 Task: Edit the theme color of the profile "Smith" to Yellow and white.
Action: Mouse moved to (956, 31)
Screenshot: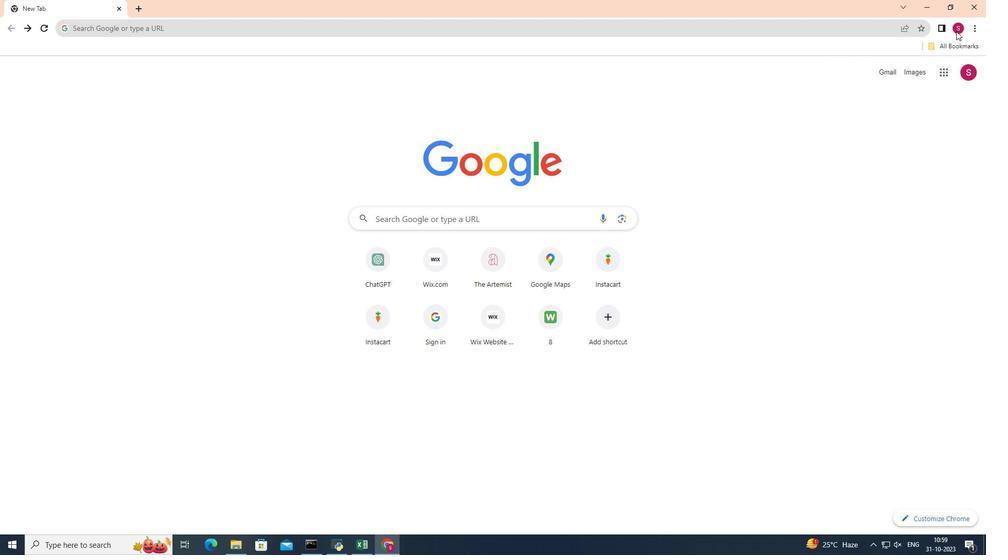 
Action: Mouse pressed left at (956, 31)
Screenshot: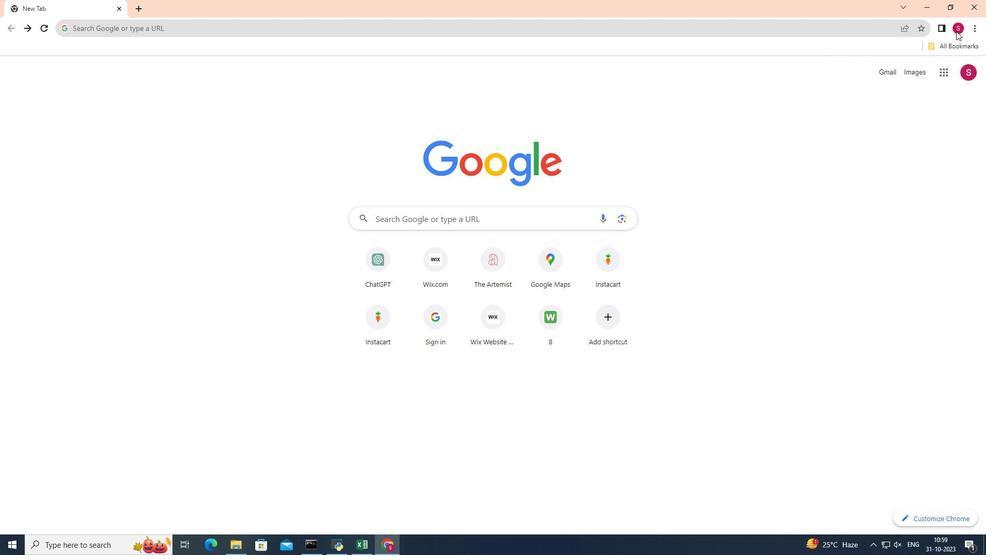 
Action: Mouse moved to (948, 256)
Screenshot: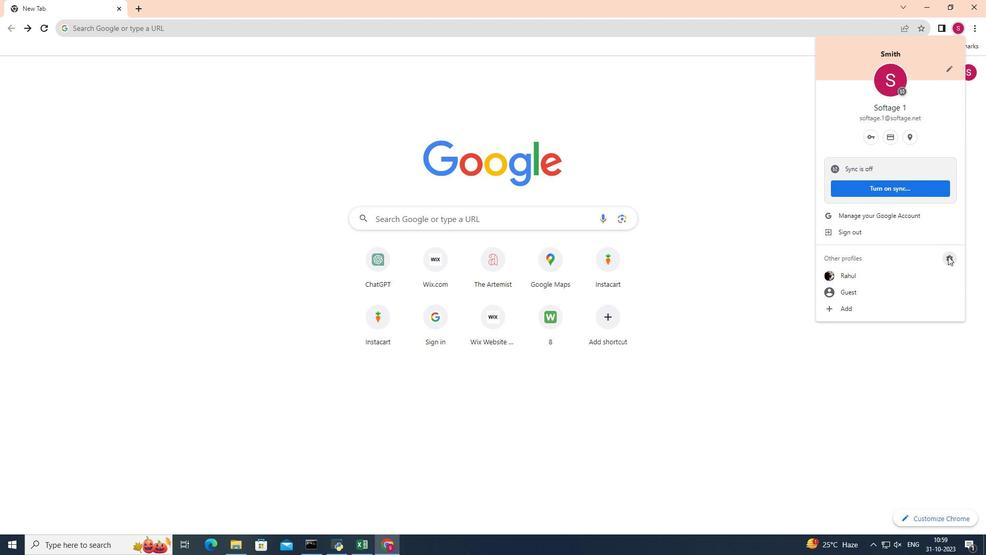 
Action: Mouse pressed left at (948, 256)
Screenshot: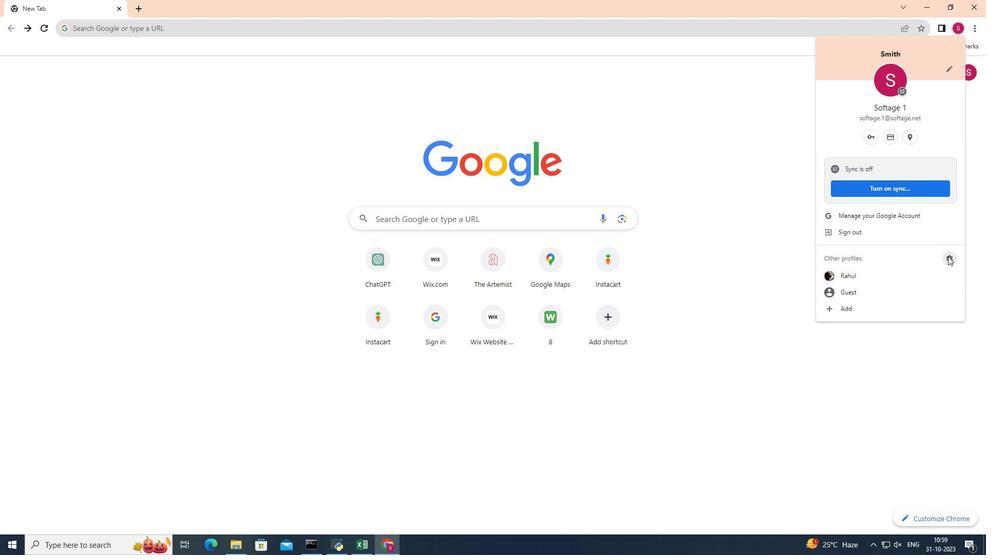 
Action: Mouse pressed left at (948, 256)
Screenshot: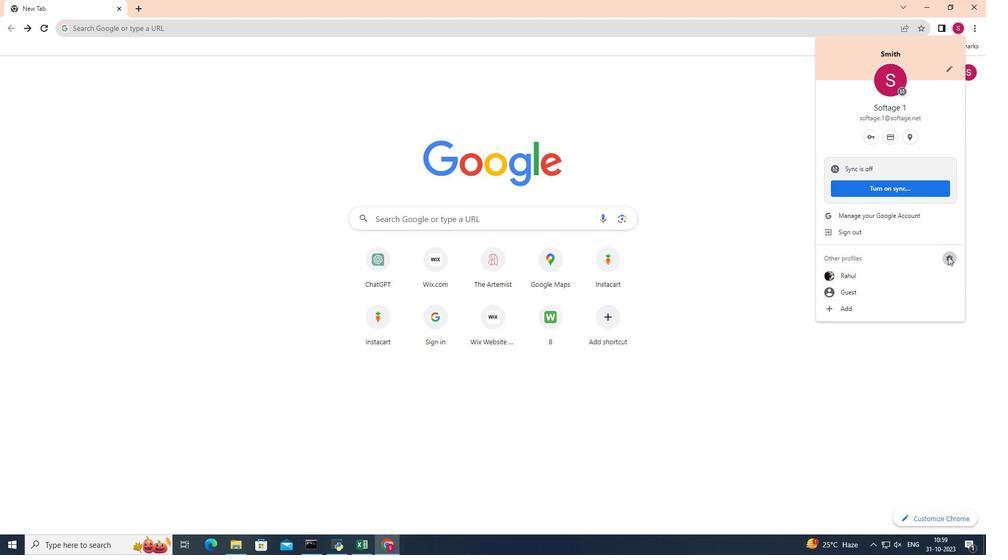 
Action: Mouse moved to (525, 275)
Screenshot: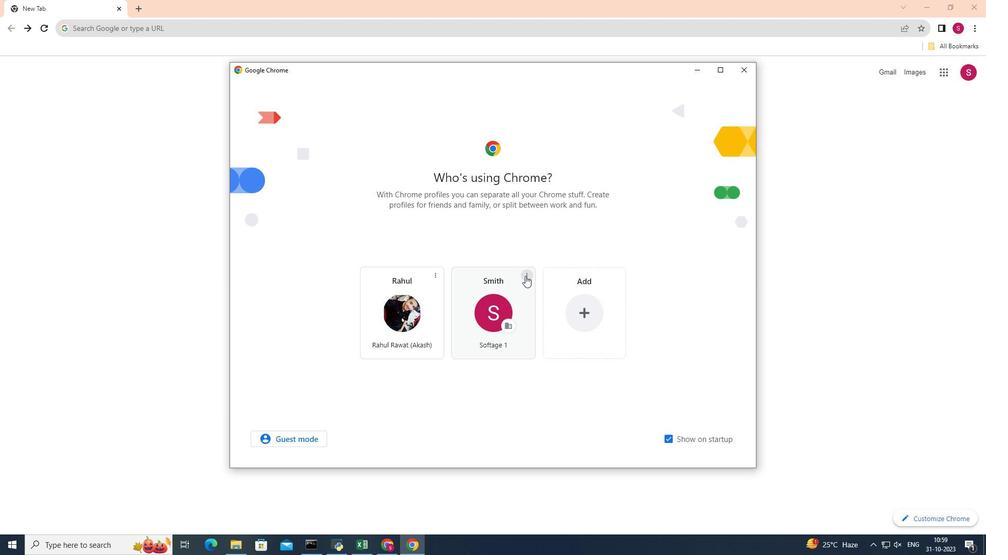 
Action: Mouse pressed left at (525, 275)
Screenshot: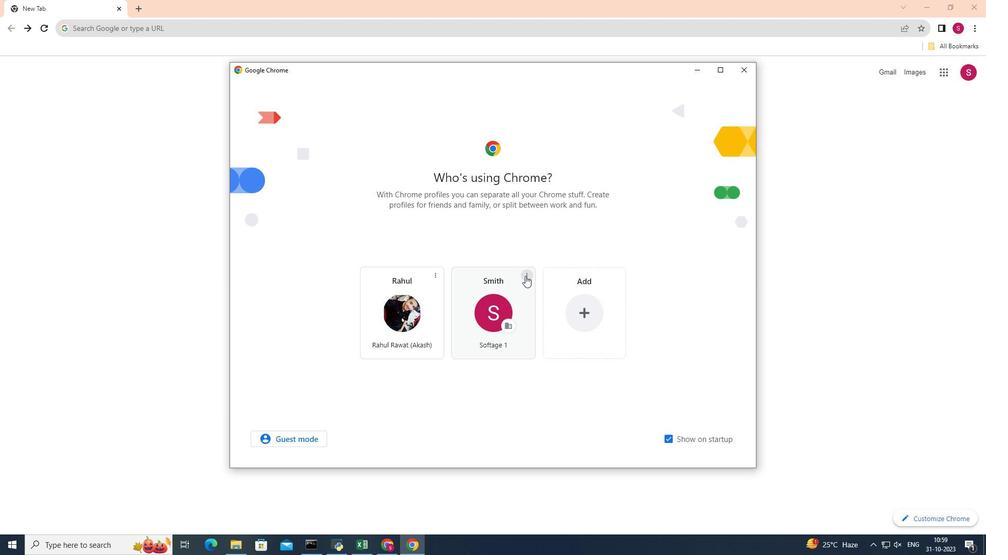 
Action: Mouse moved to (511, 279)
Screenshot: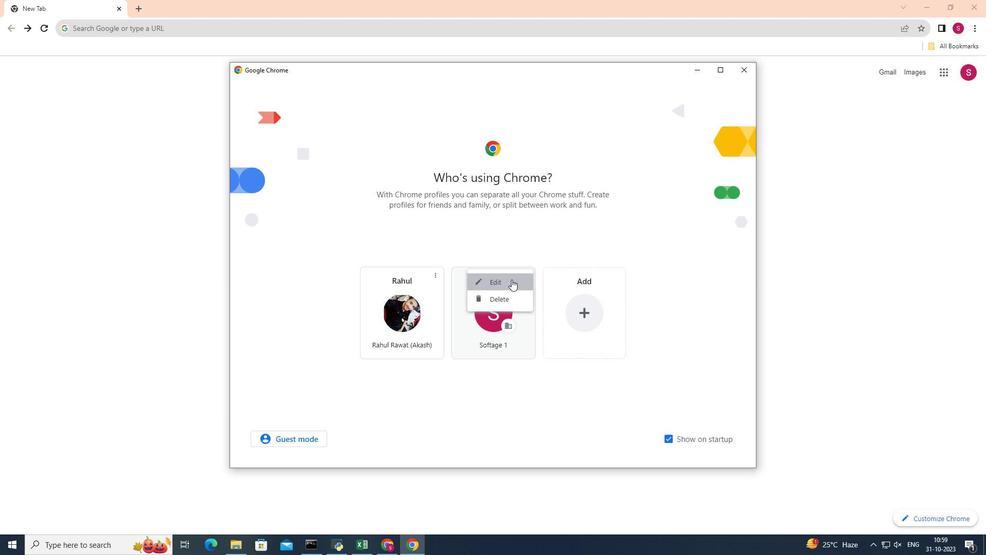 
Action: Mouse pressed left at (511, 279)
Screenshot: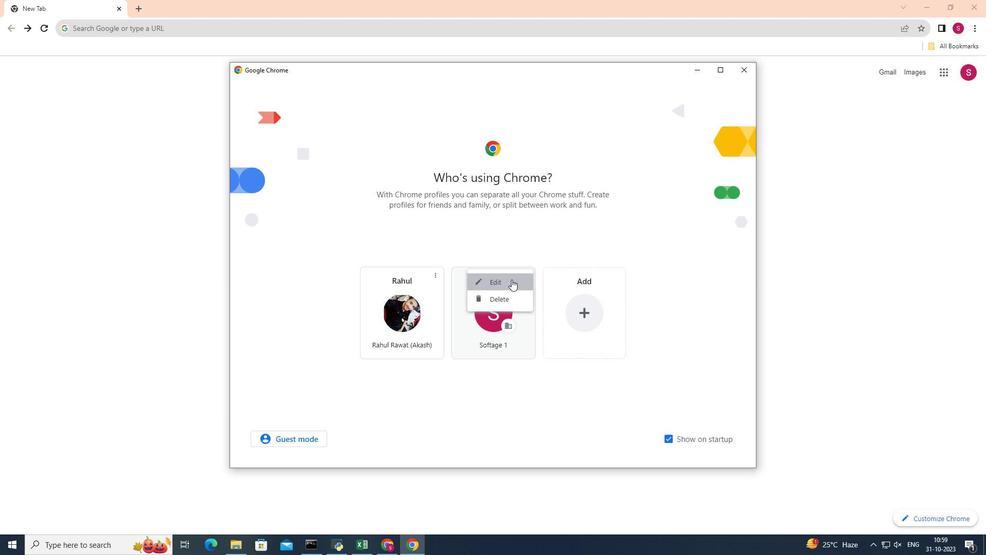 
Action: Mouse moved to (412, 242)
Screenshot: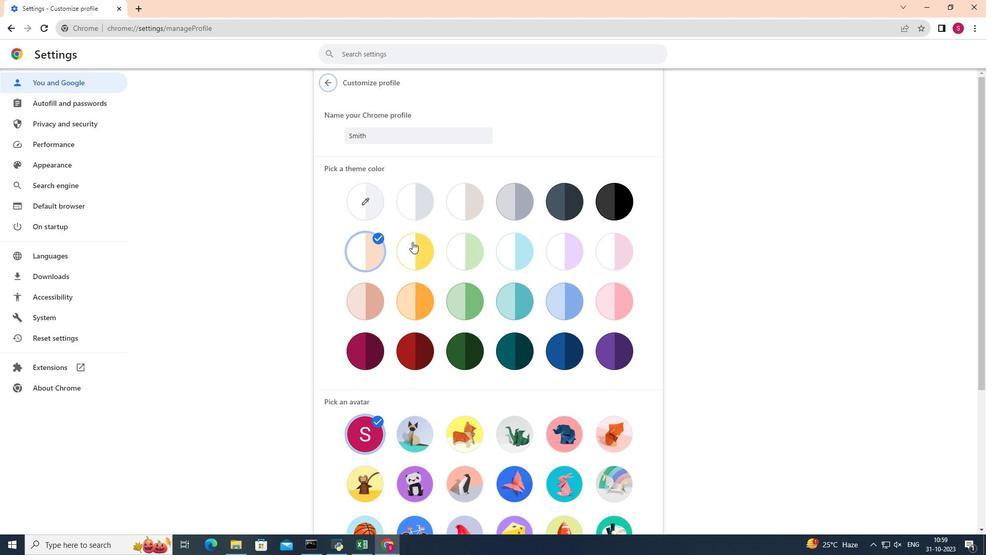 
Action: Mouse pressed left at (412, 242)
Screenshot: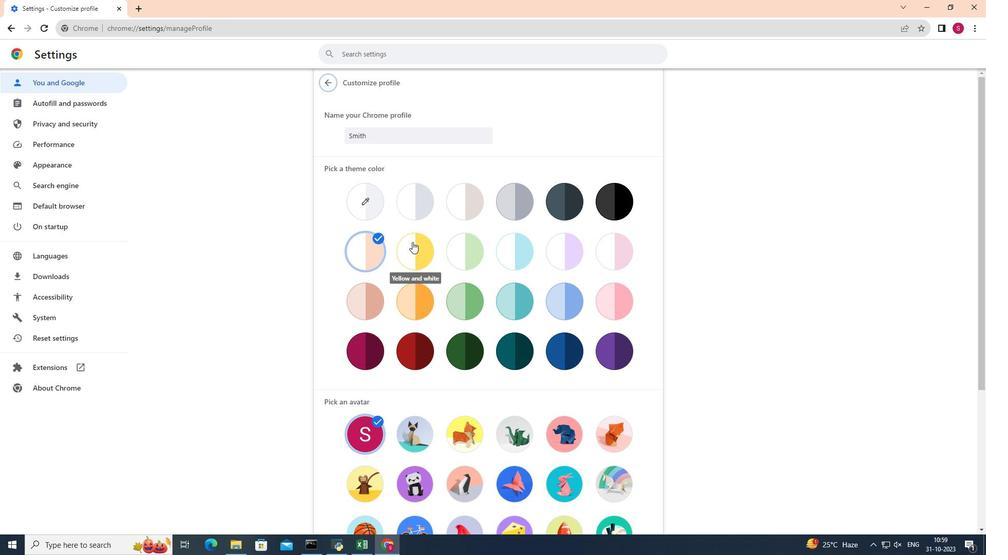 
Action: Mouse moved to (870, 235)
Screenshot: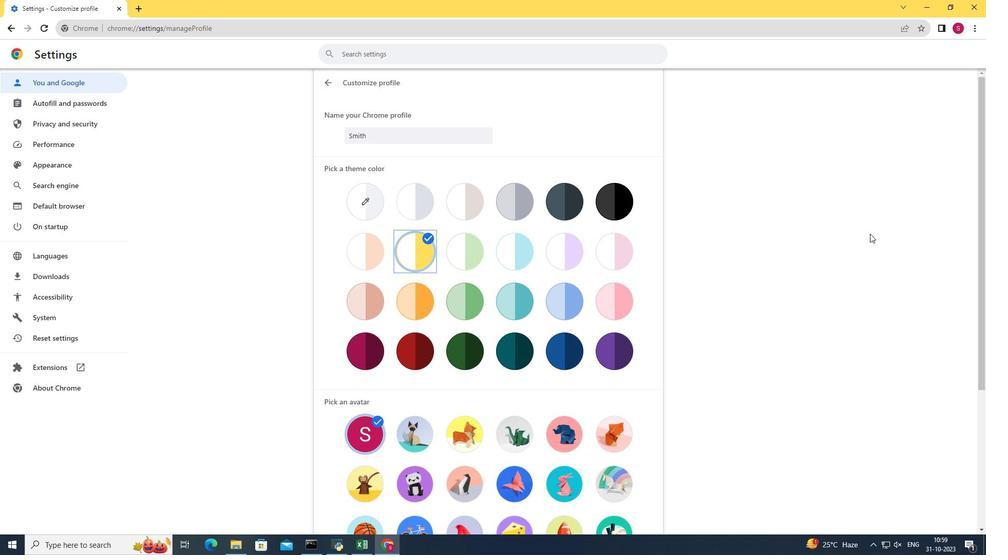 
